 Task: Add a dependency to the task Integrate a new online platform for online fitness training , the existing task  Create a new online platform for online language translation services in the project ArtiZen
Action: Mouse moved to (976, 87)
Screenshot: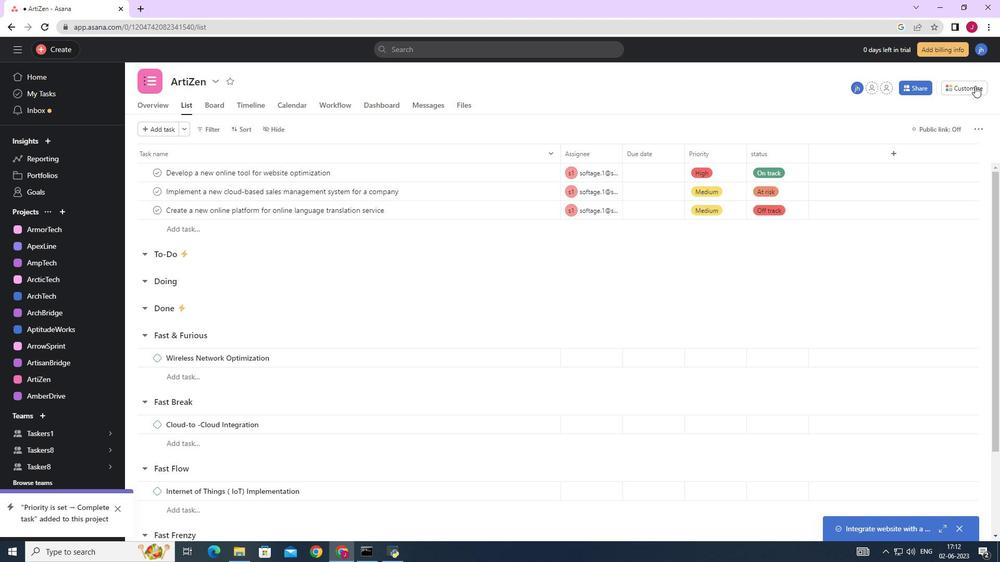 
Action: Mouse pressed left at (976, 87)
Screenshot: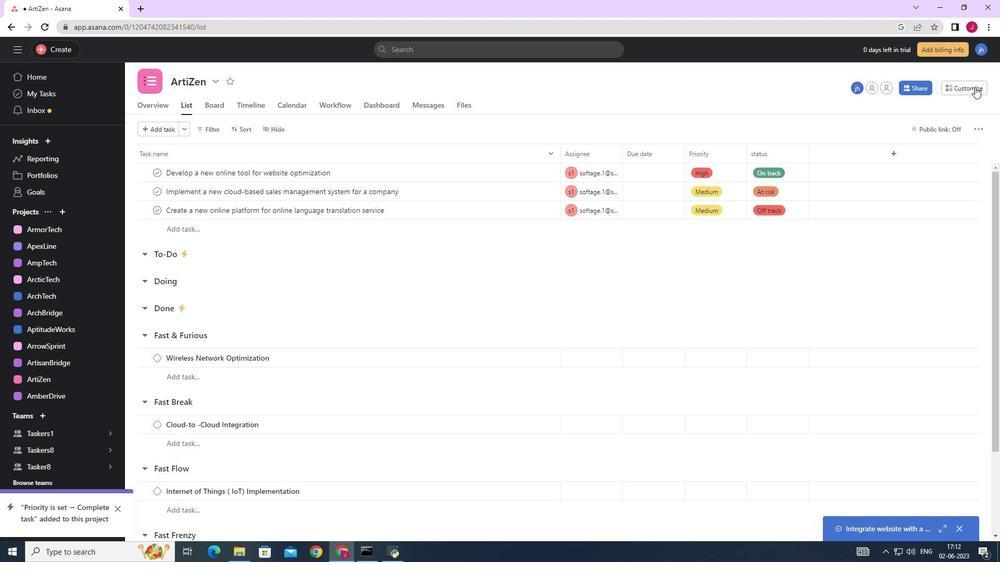 
Action: Mouse moved to (775, 225)
Screenshot: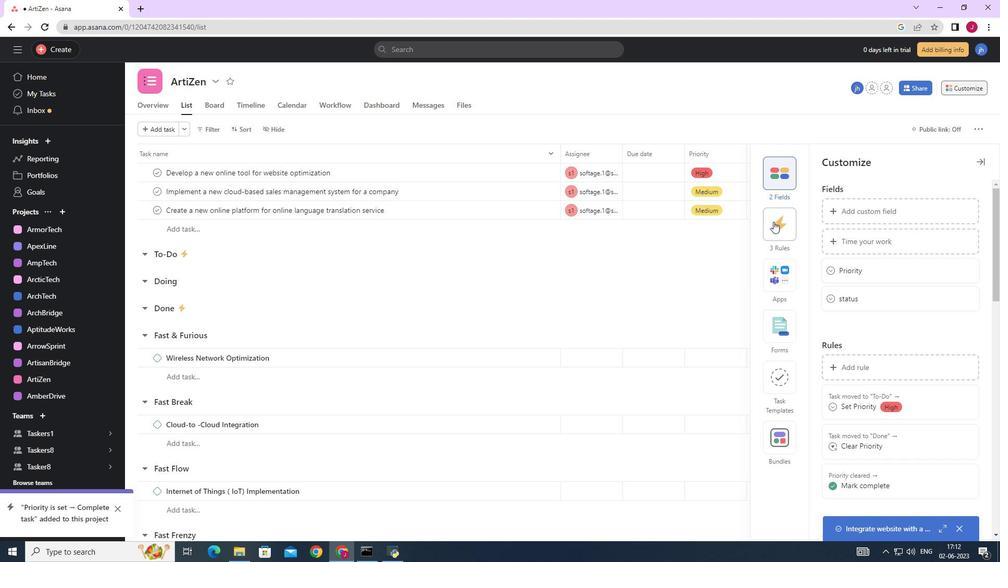 
Action: Mouse pressed left at (775, 225)
Screenshot: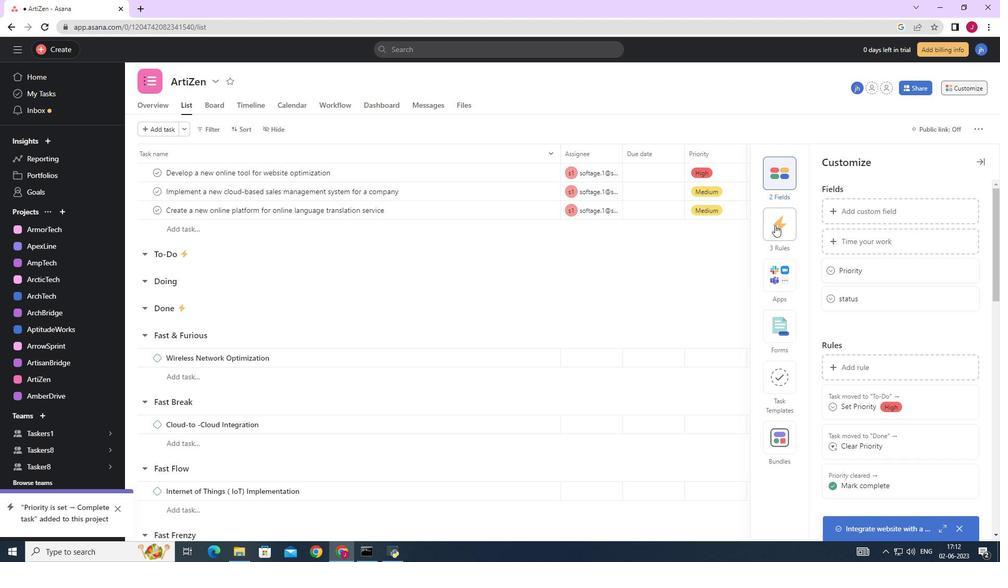 
Action: Mouse moved to (876, 209)
Screenshot: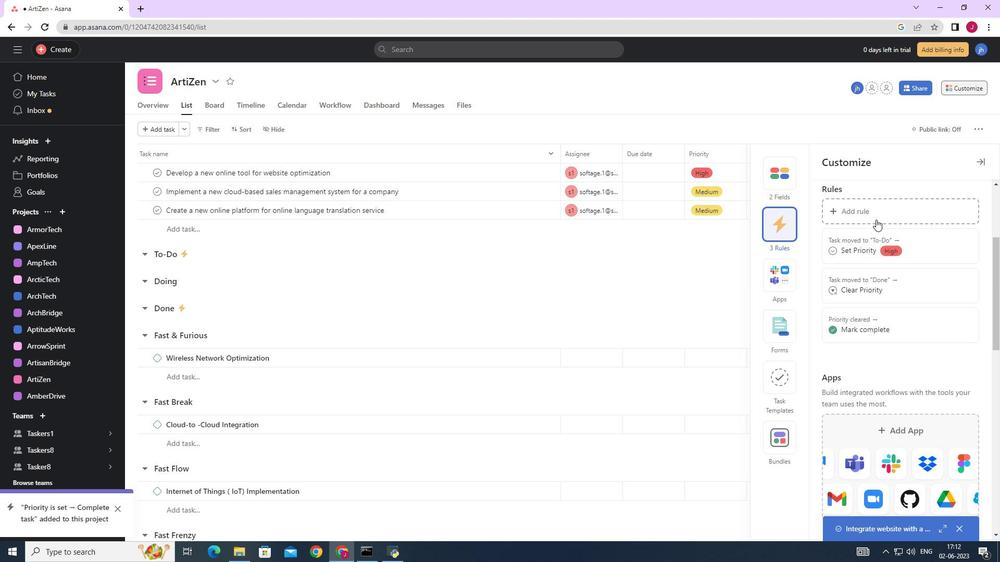 
Action: Mouse pressed left at (876, 209)
Screenshot: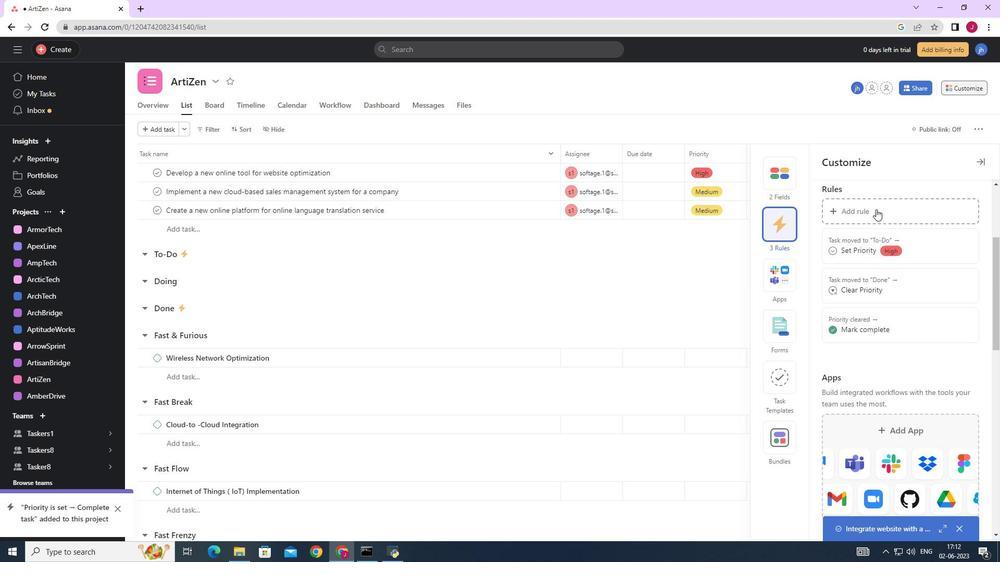 
Action: Mouse moved to (794, 74)
Screenshot: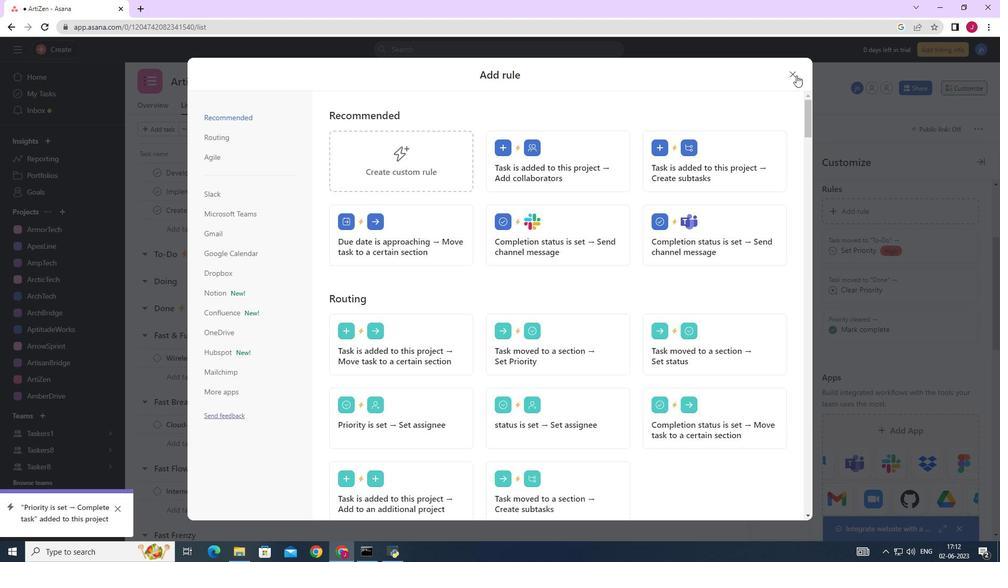 
Action: Mouse pressed left at (794, 74)
Screenshot: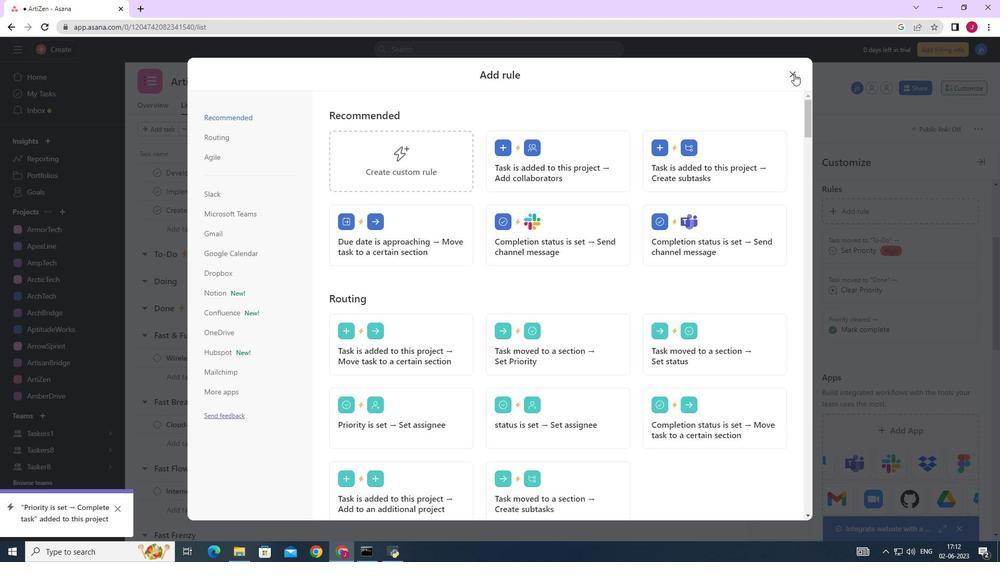 
Action: Mouse moved to (983, 157)
Screenshot: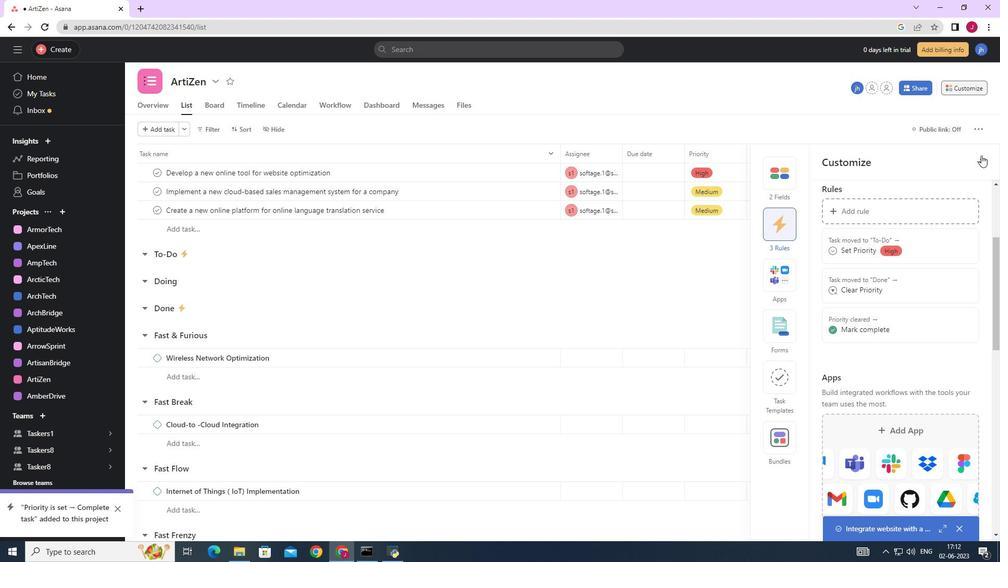 
Action: Mouse pressed left at (983, 157)
Screenshot: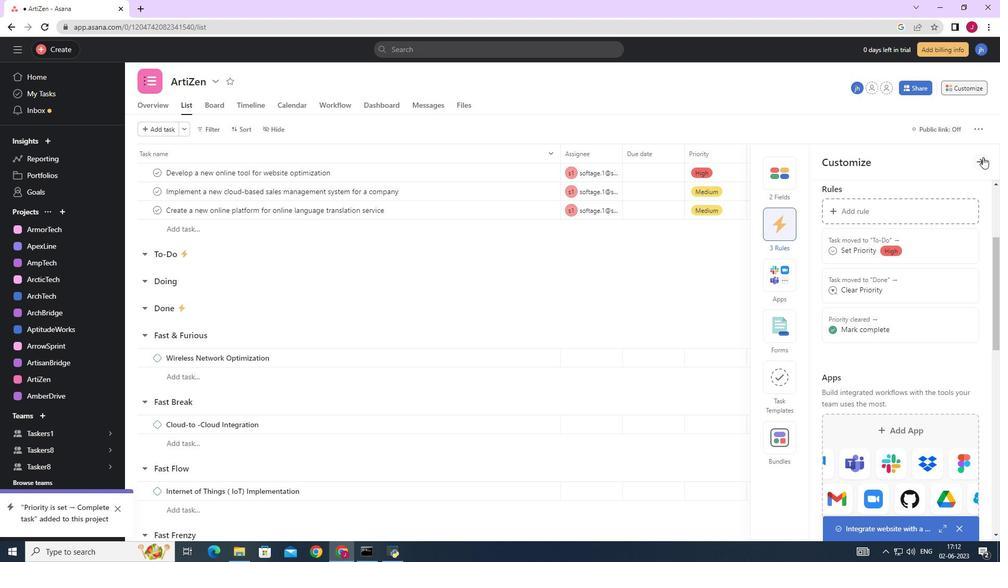 
Action: Mouse moved to (485, 364)
Screenshot: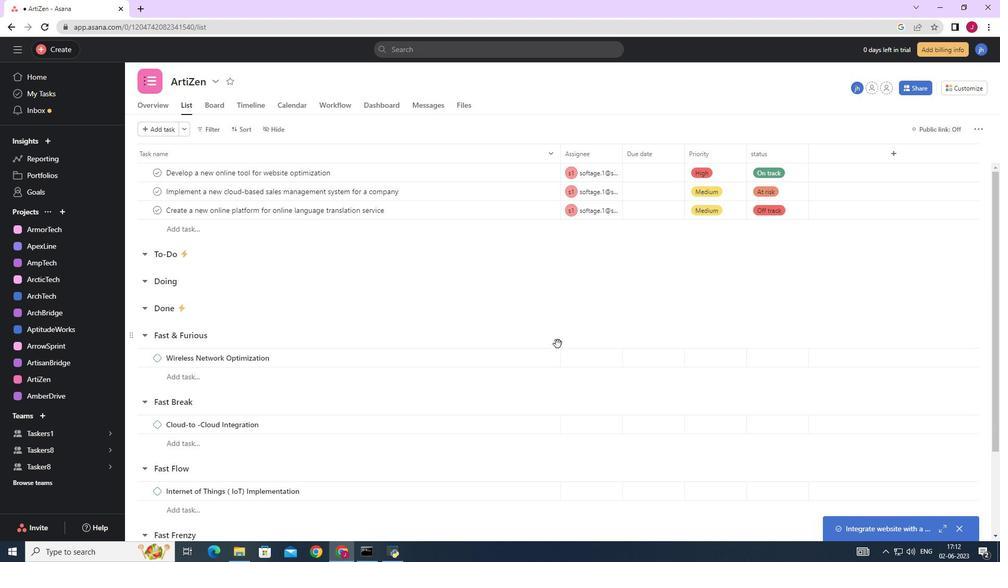 
Action: Mouse scrolled (485, 365) with delta (0, 0)
Screenshot: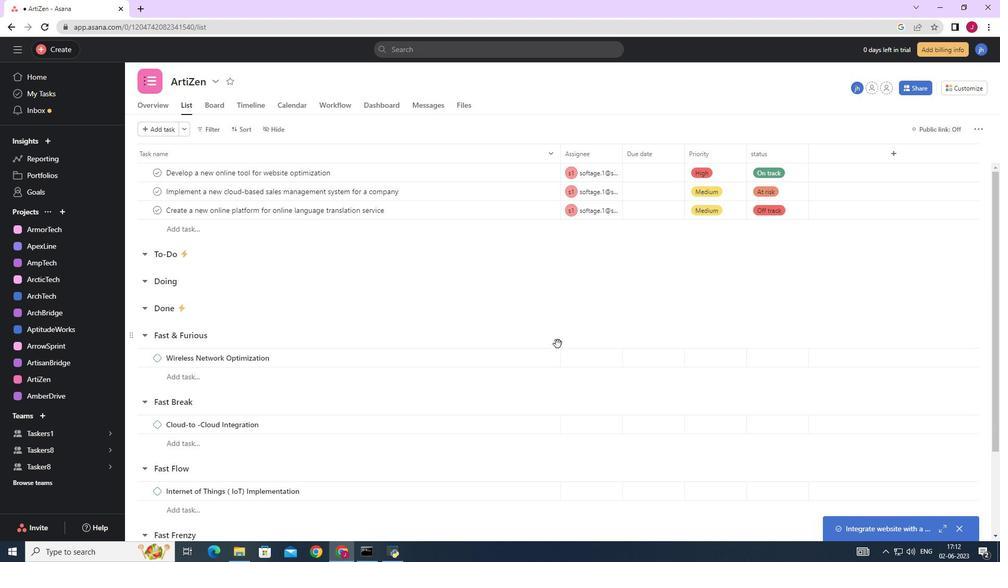 
Action: Mouse moved to (484, 364)
Screenshot: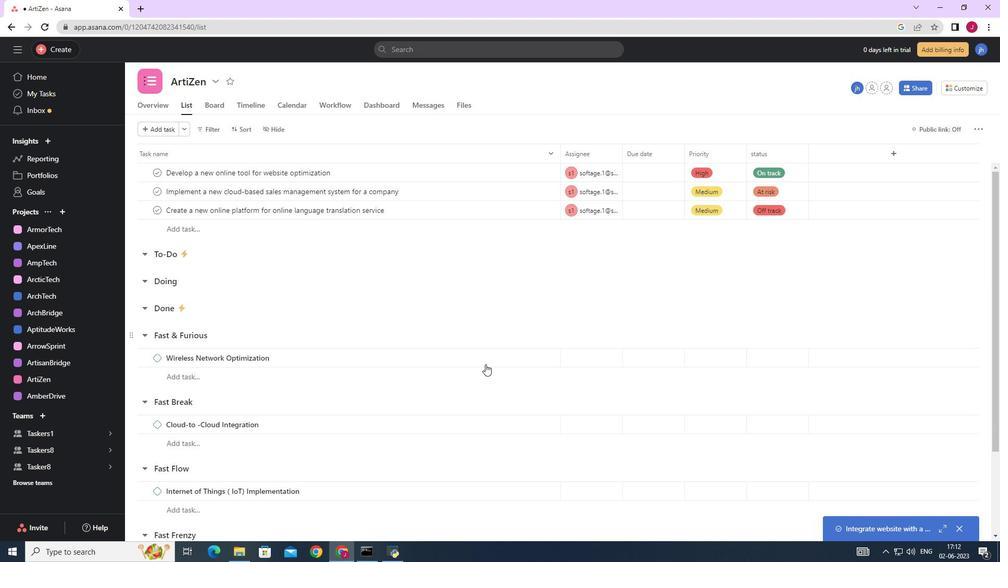 
Action: Mouse scrolled (484, 364) with delta (0, 0)
Screenshot: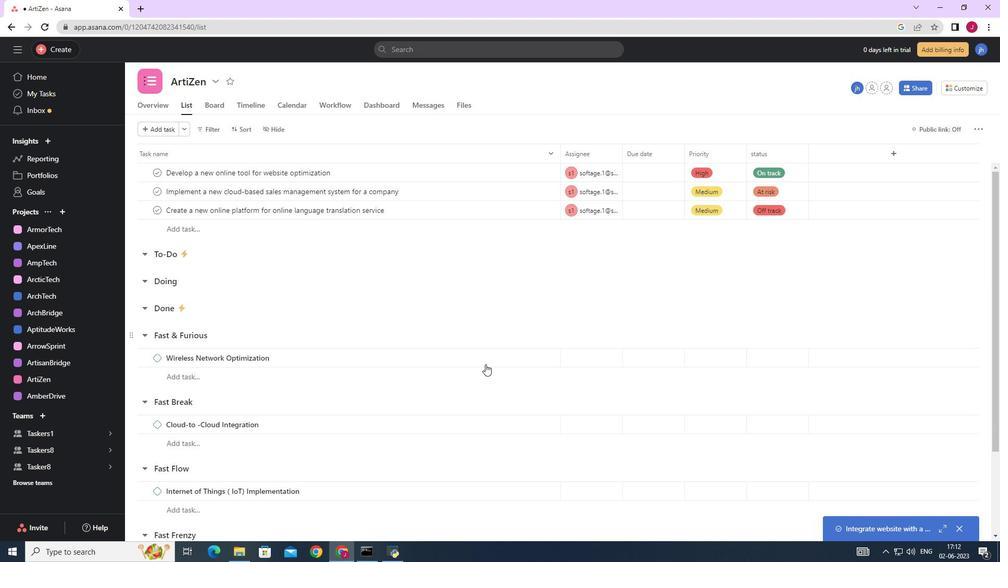 
Action: Mouse moved to (444, 370)
Screenshot: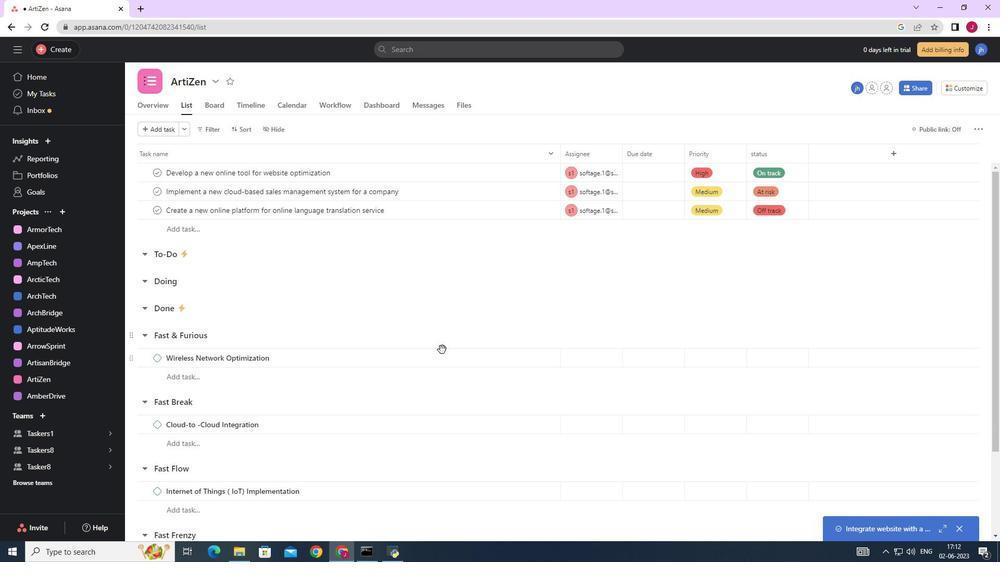 
Action: Mouse scrolled (444, 369) with delta (0, 0)
Screenshot: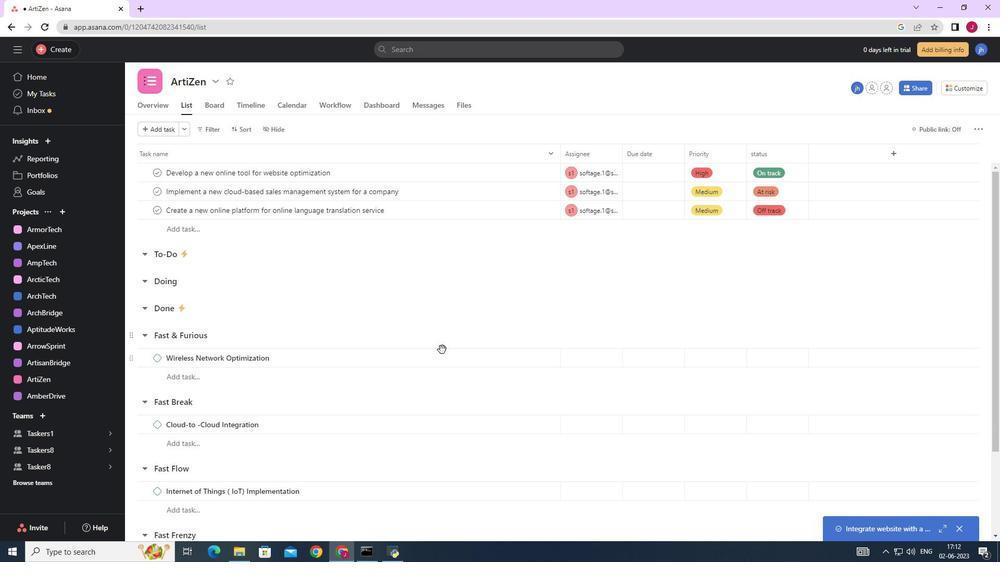 
Action: Mouse moved to (445, 370)
Screenshot: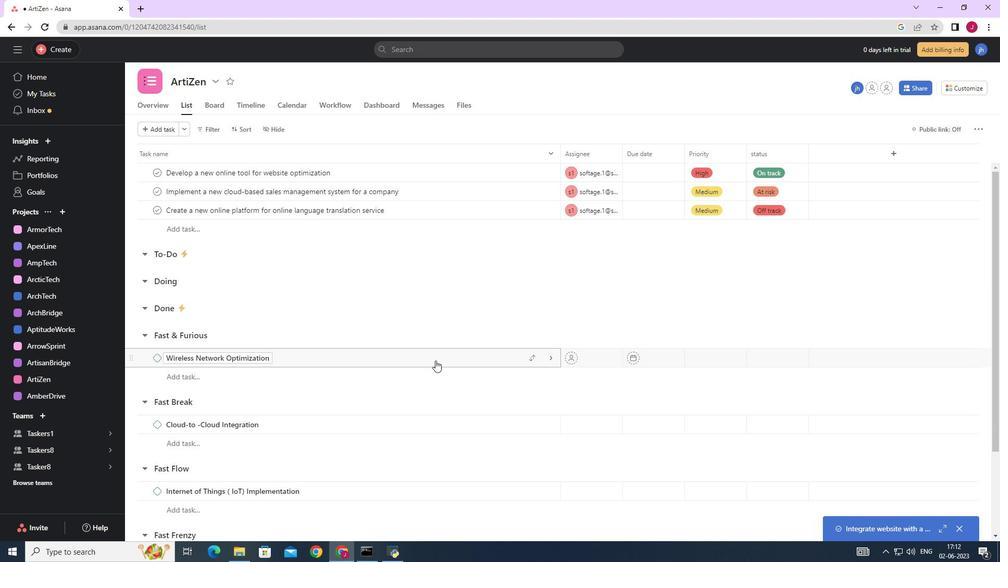 
Action: Mouse scrolled (445, 370) with delta (0, 0)
Screenshot: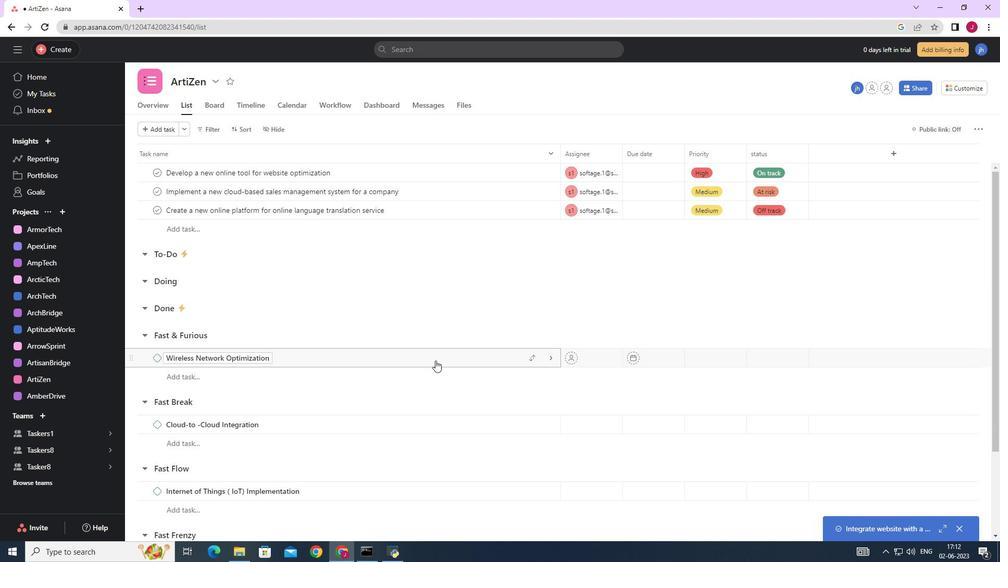 
Action: Mouse scrolled (445, 370) with delta (0, 0)
Screenshot: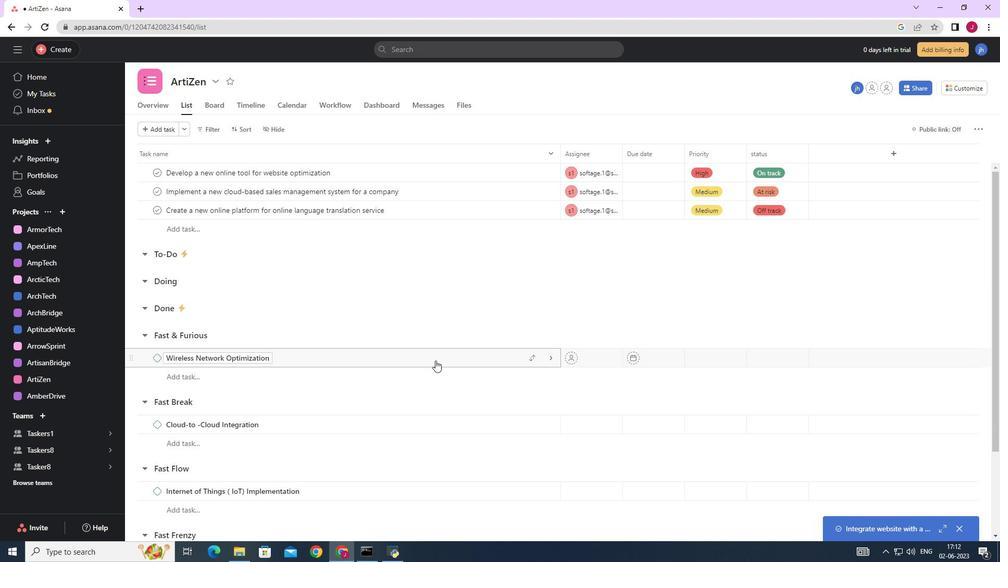 
Action: Mouse scrolled (445, 370) with delta (0, 0)
Screenshot: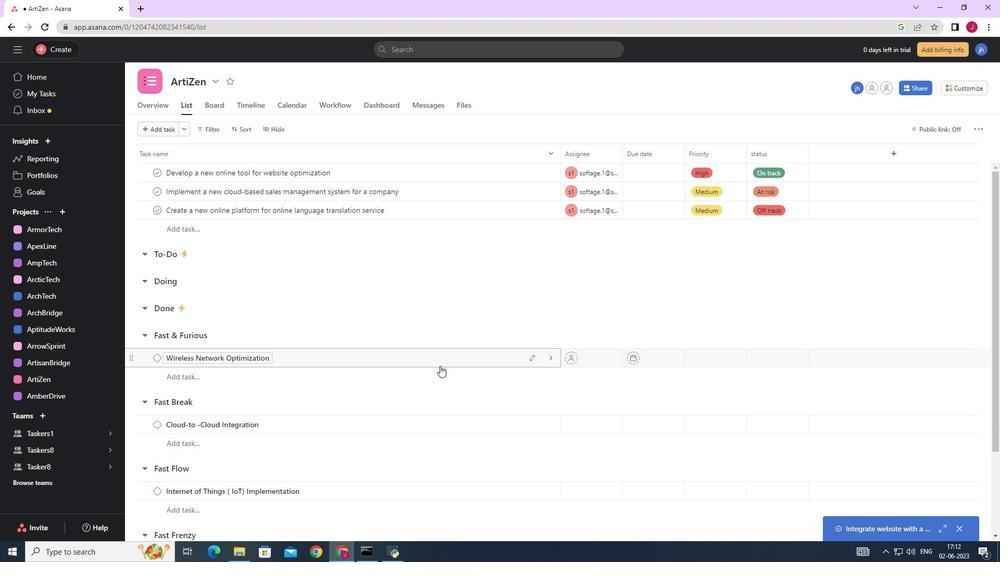 
Action: Mouse scrolled (445, 370) with delta (0, 0)
Screenshot: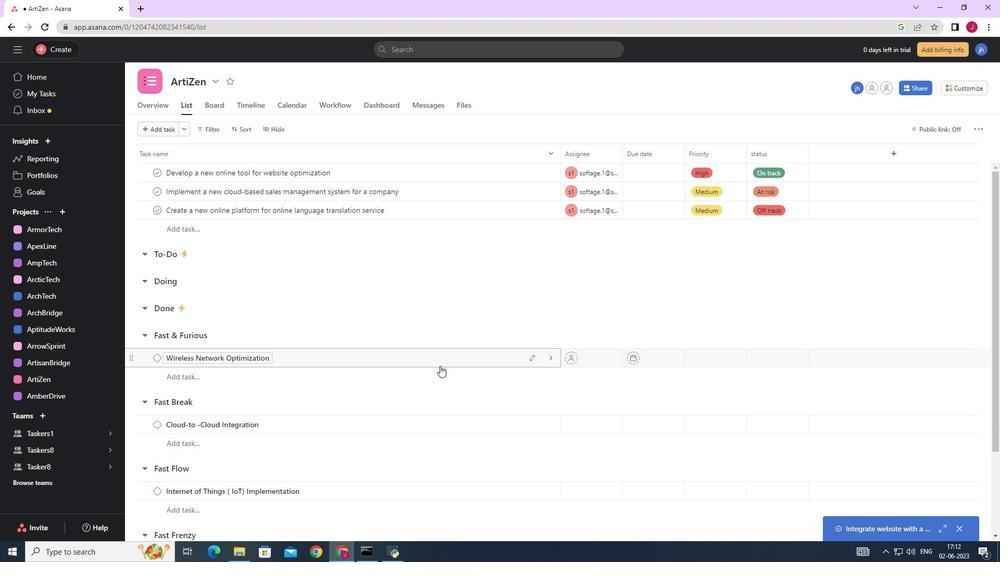 
Action: Mouse moved to (513, 451)
Screenshot: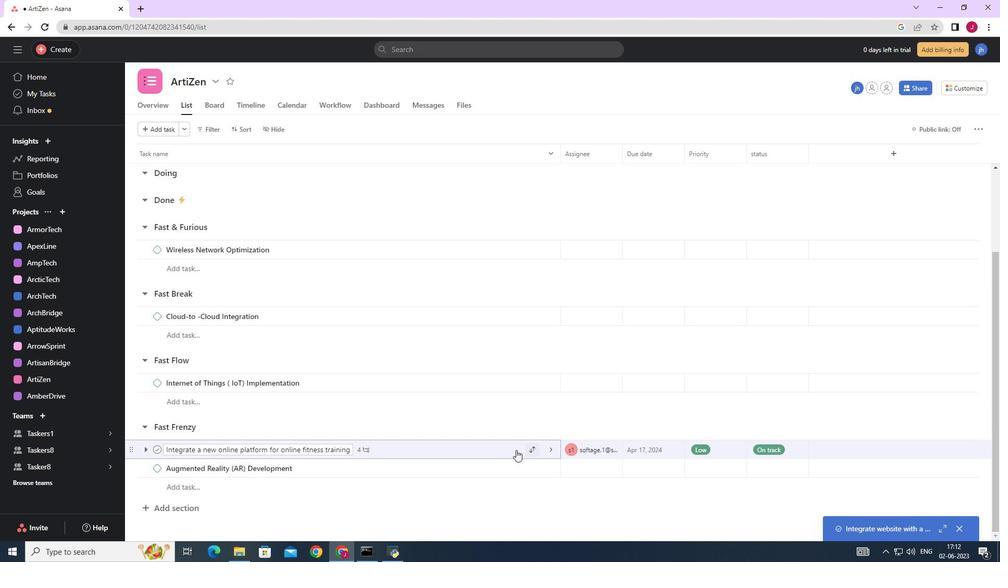 
Action: Mouse pressed left at (513, 451)
Screenshot: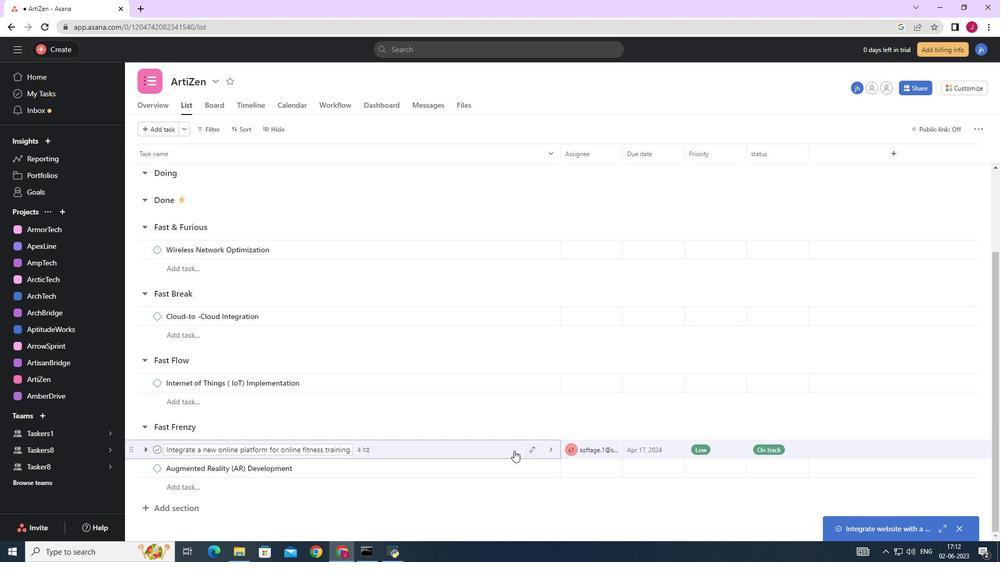 
Action: Mouse moved to (752, 281)
Screenshot: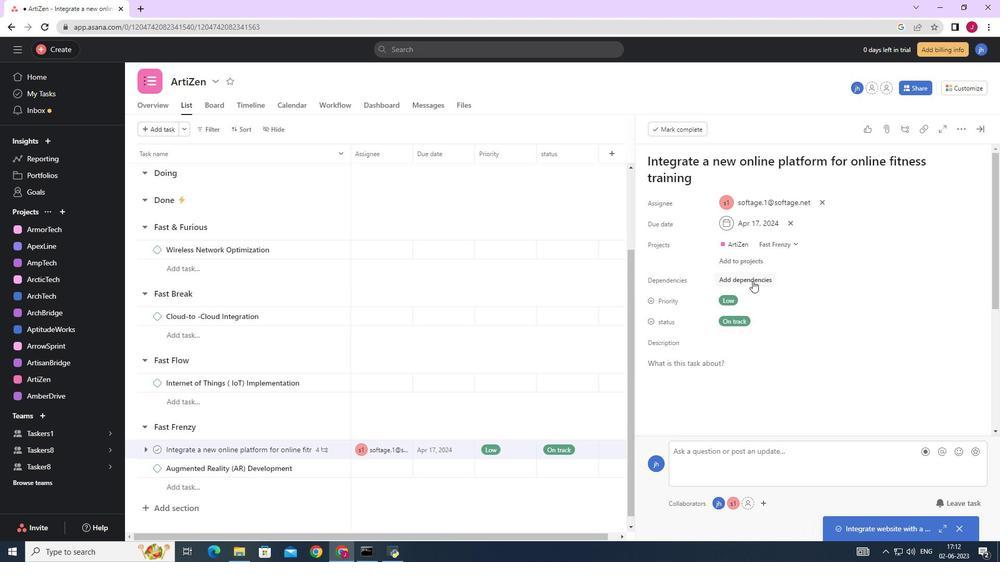 
Action: Mouse pressed left at (752, 281)
Screenshot: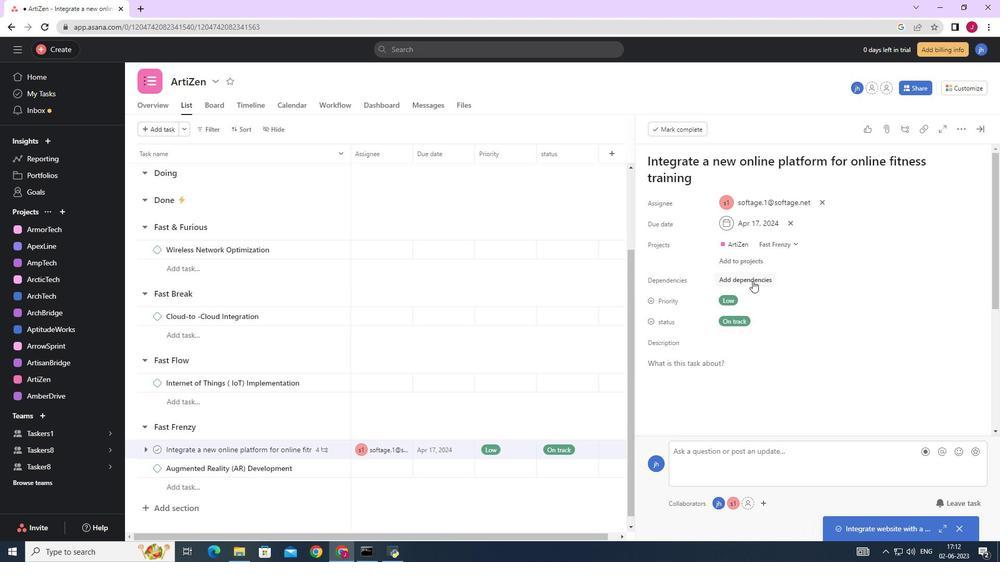 
Action: Mouse moved to (807, 333)
Screenshot: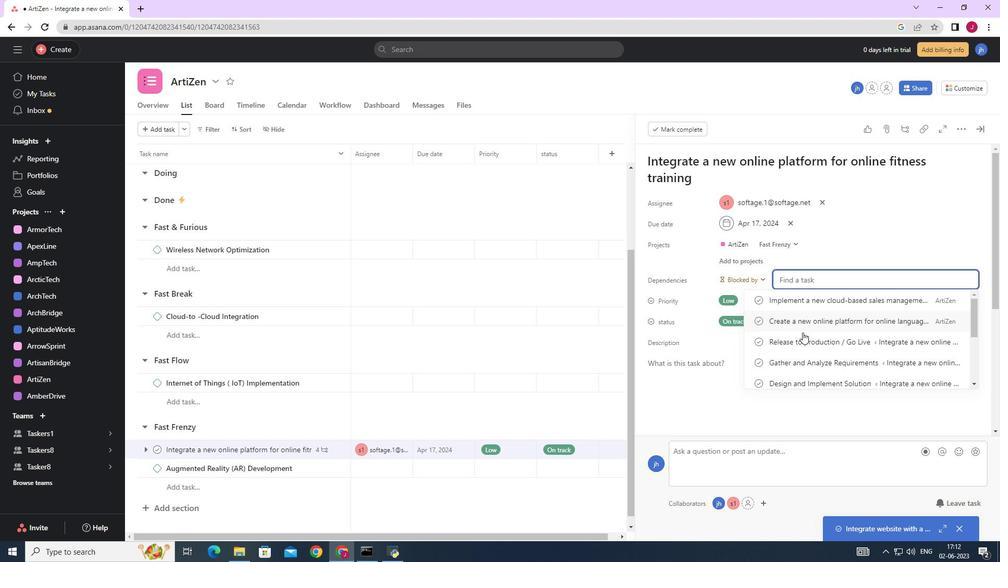 
Action: Mouse scrolled (807, 333) with delta (0, 0)
Screenshot: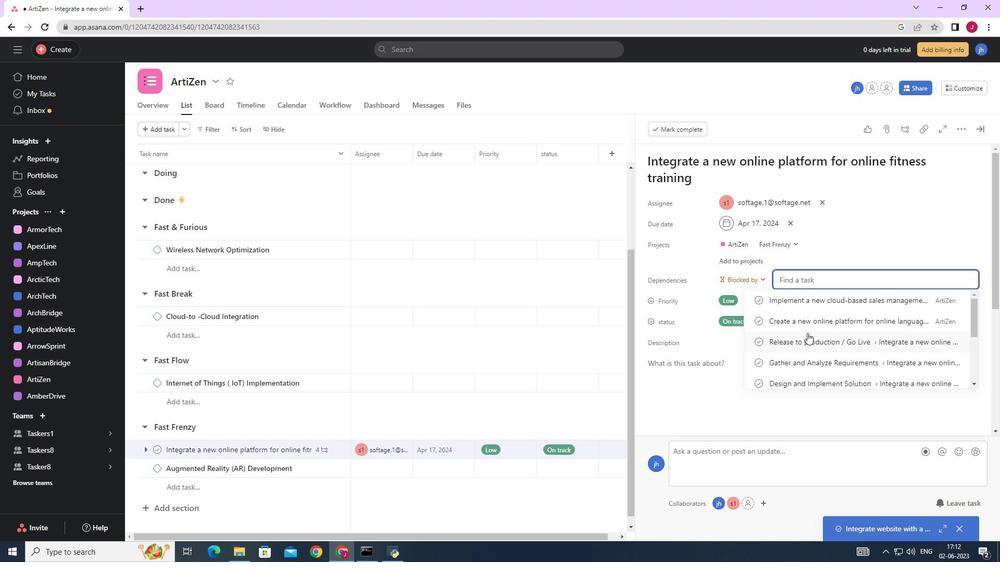 
Action: Mouse scrolled (807, 333) with delta (0, 0)
Screenshot: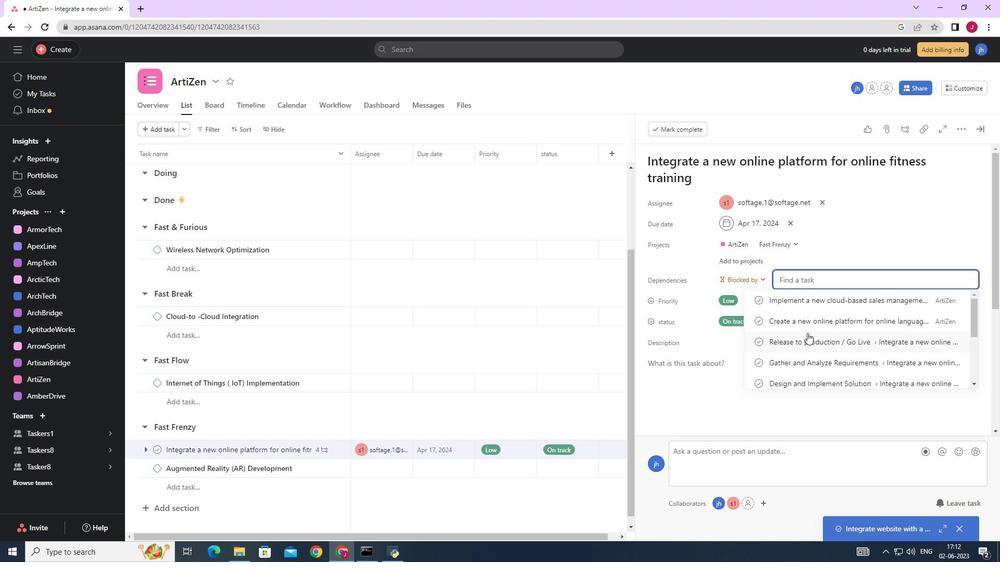 
Action: Mouse scrolled (807, 333) with delta (0, 0)
Screenshot: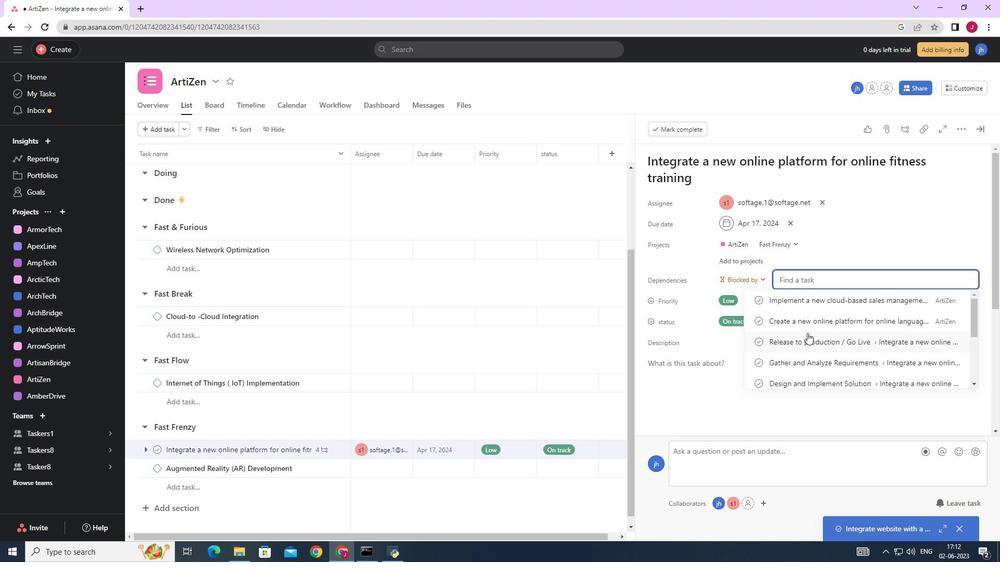 
Action: Mouse moved to (788, 306)
Screenshot: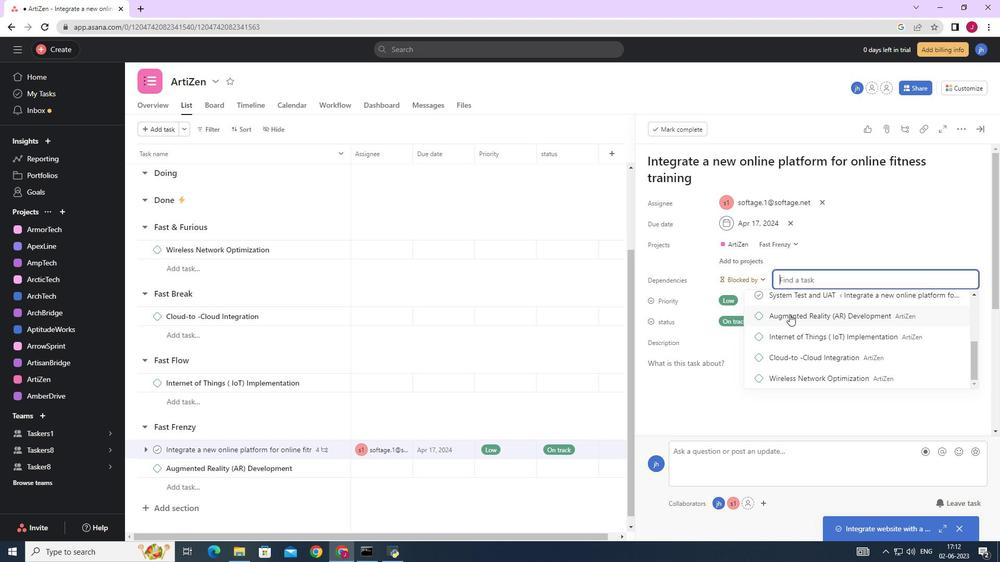 
Action: Mouse scrolled (788, 306) with delta (0, 0)
Screenshot: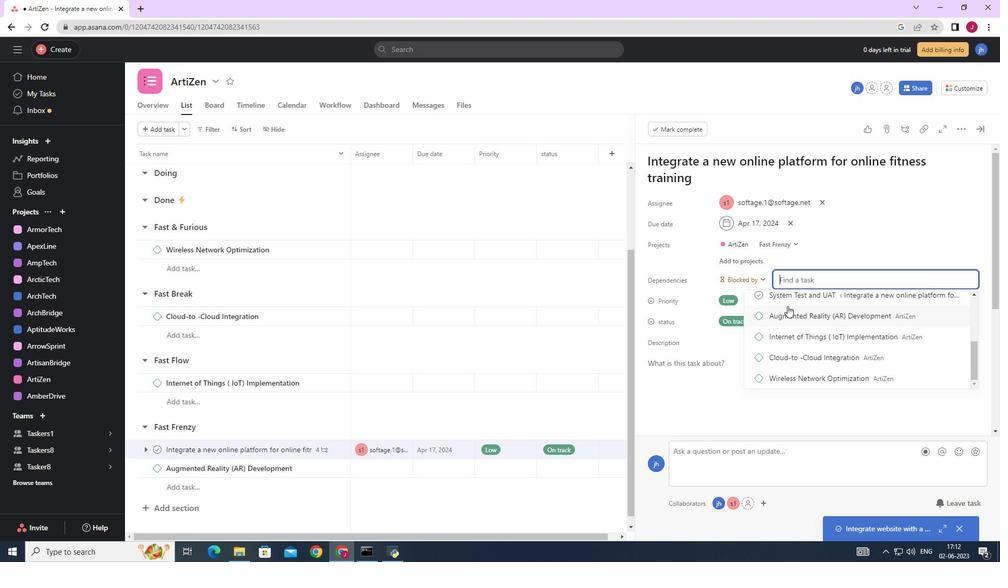 
Action: Mouse scrolled (788, 306) with delta (0, 0)
Screenshot: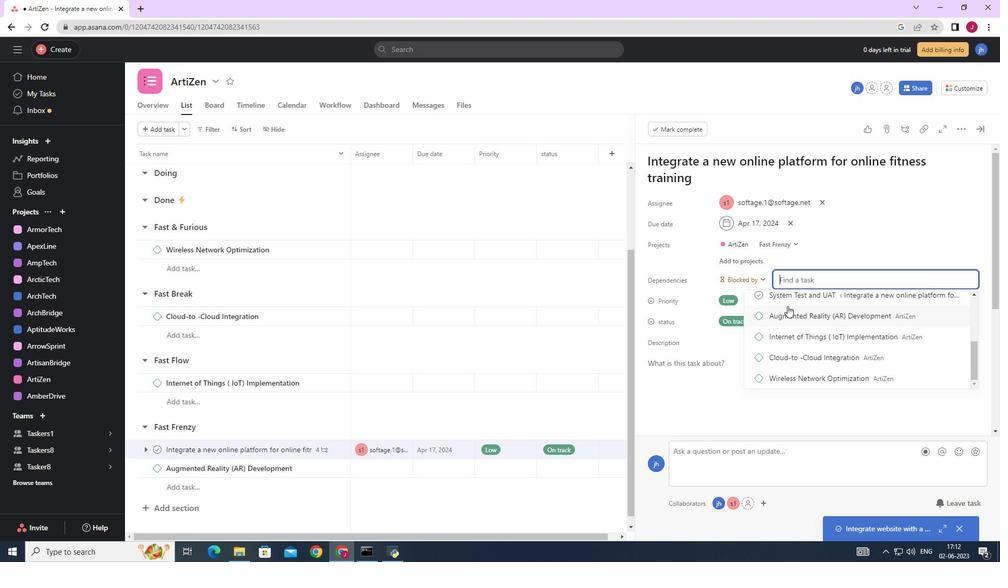 
Action: Mouse scrolled (788, 306) with delta (0, 0)
Screenshot: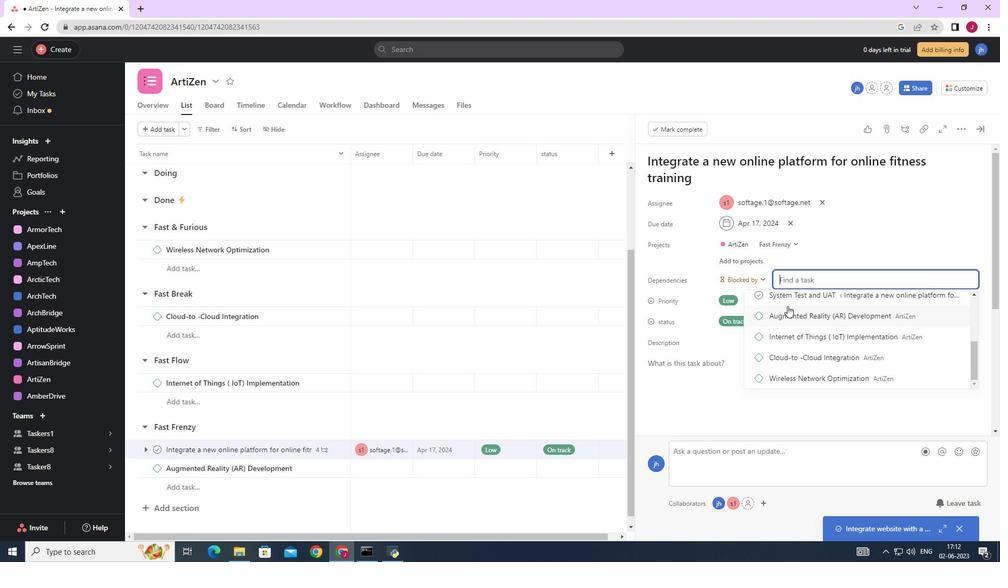 
Action: Mouse moved to (791, 320)
Screenshot: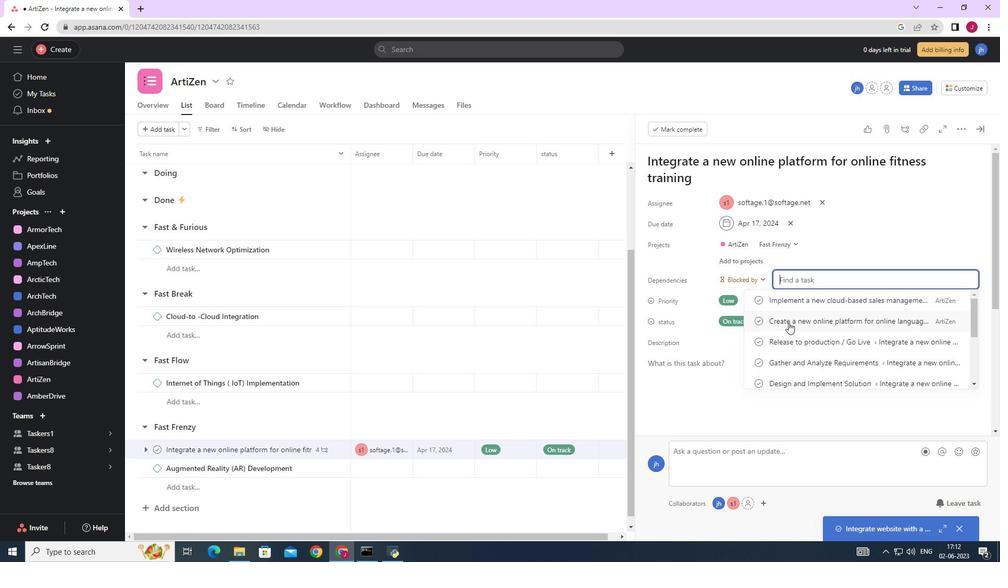 
Action: Mouse pressed left at (791, 320)
Screenshot: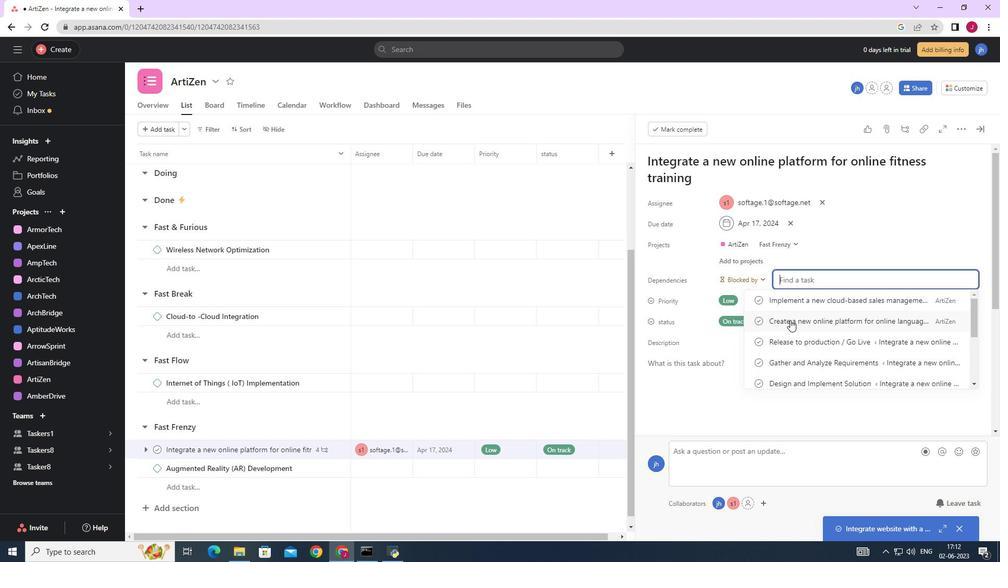 
Action: Mouse moved to (983, 130)
Screenshot: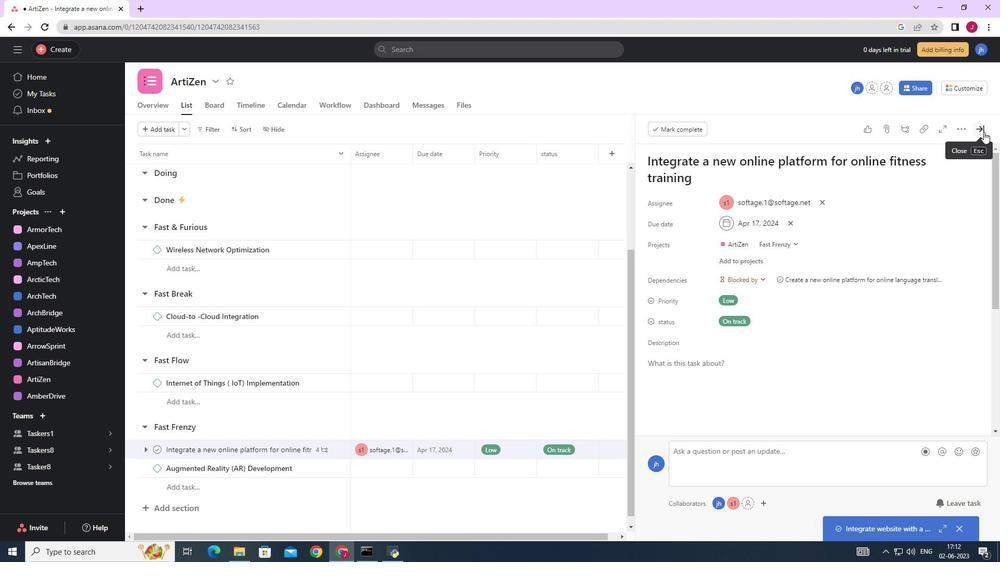 
Action: Mouse pressed left at (983, 130)
Screenshot: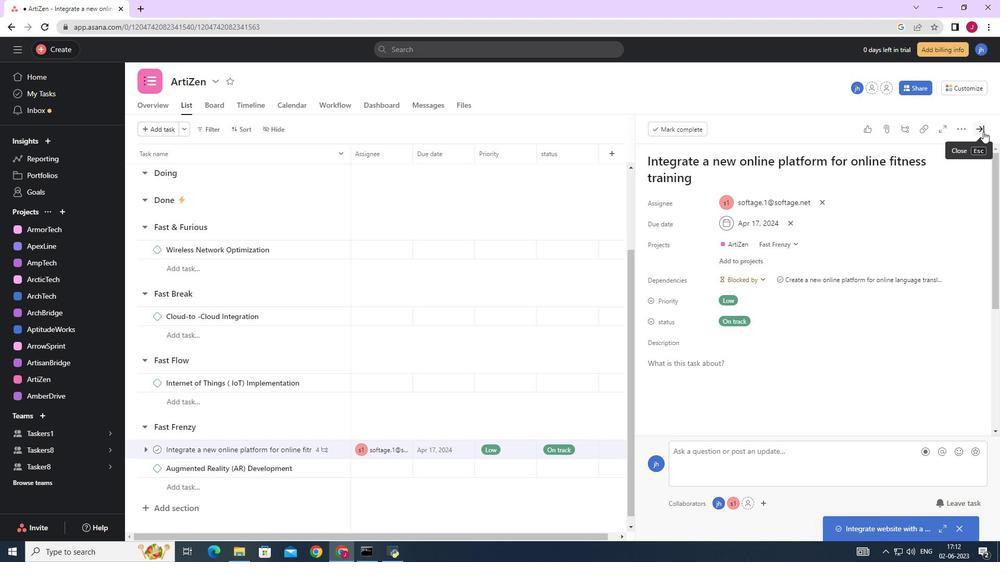 
